 Task: Open bulk delete in "Actions".
Action: Mouse pressed left at (119, 116)
Screenshot: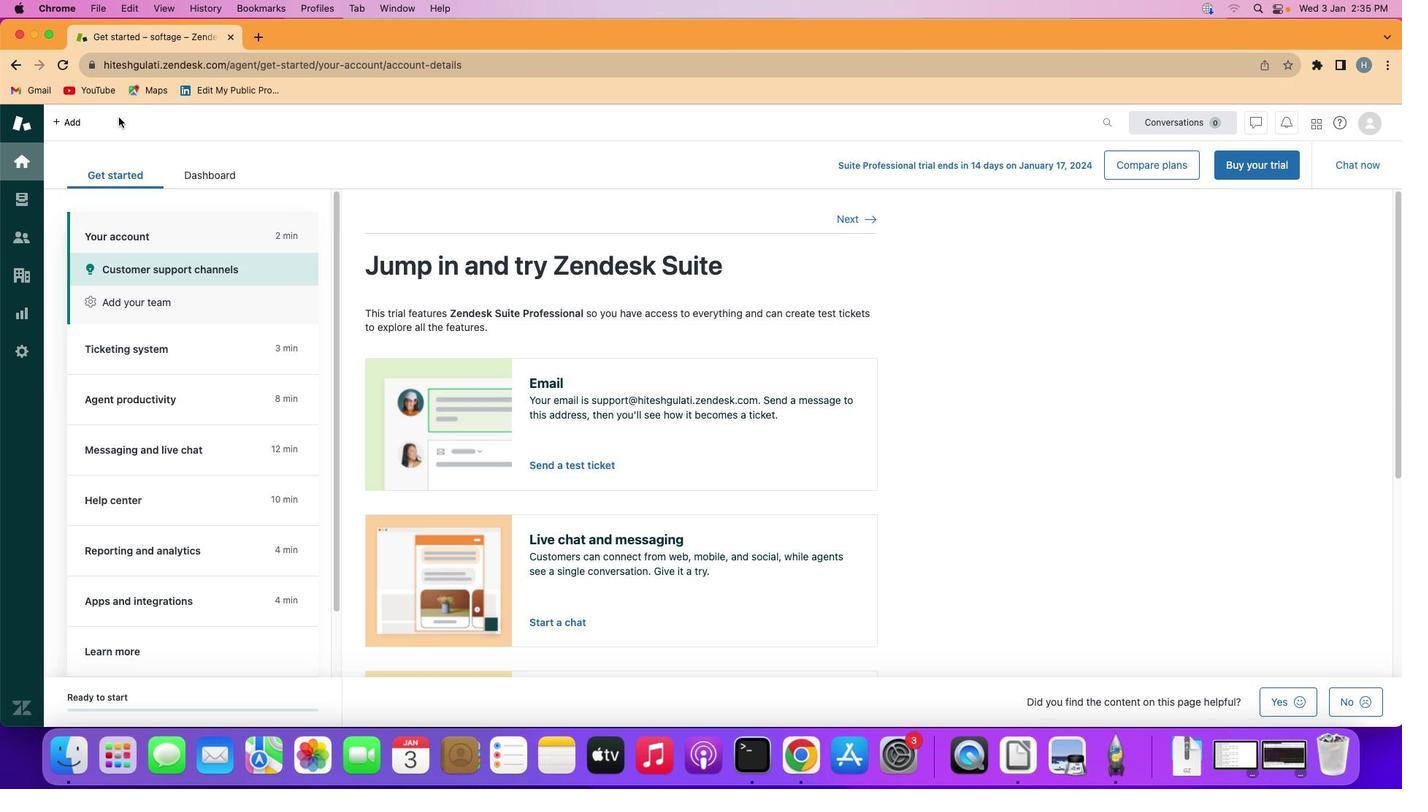 
Action: Mouse moved to (21, 238)
Screenshot: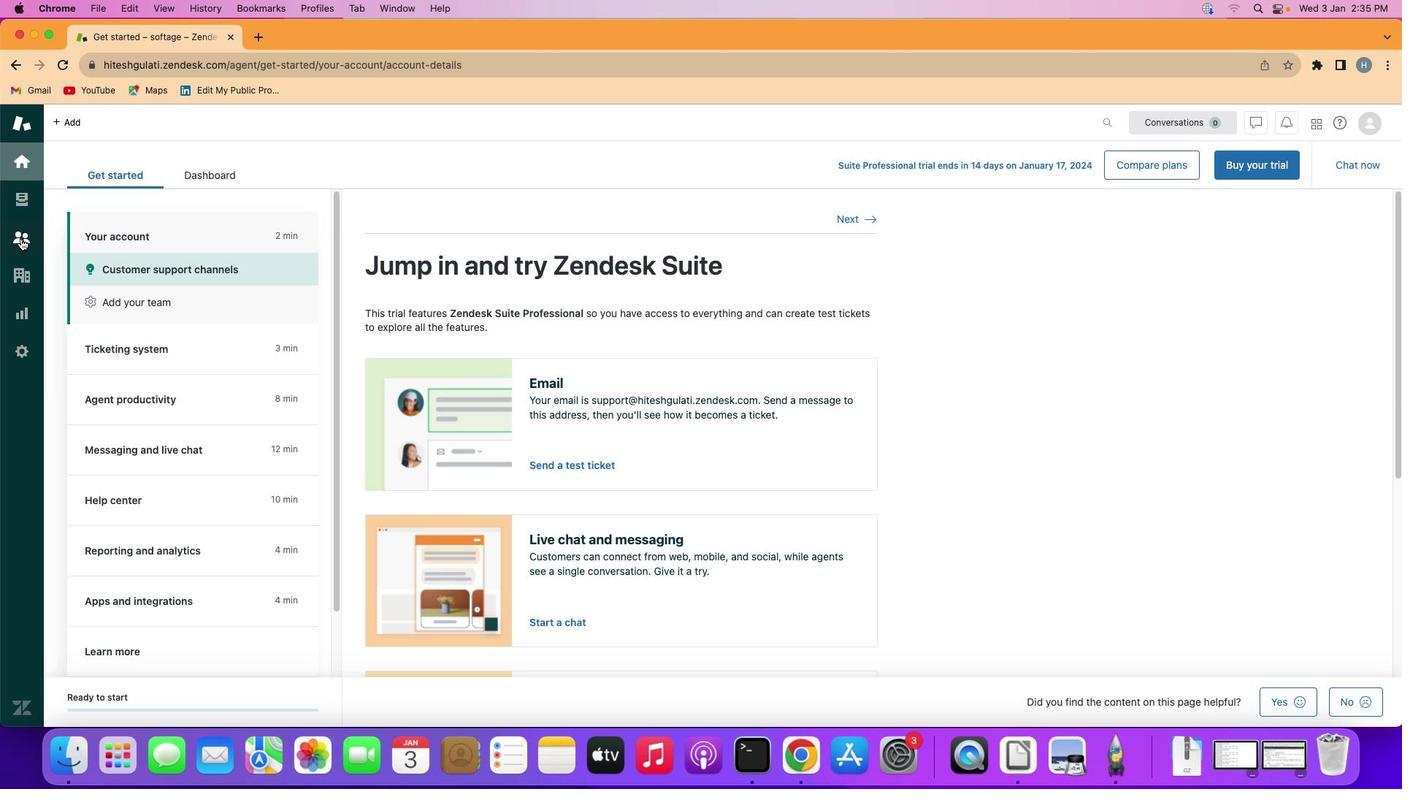 
Action: Mouse pressed left at (21, 238)
Screenshot: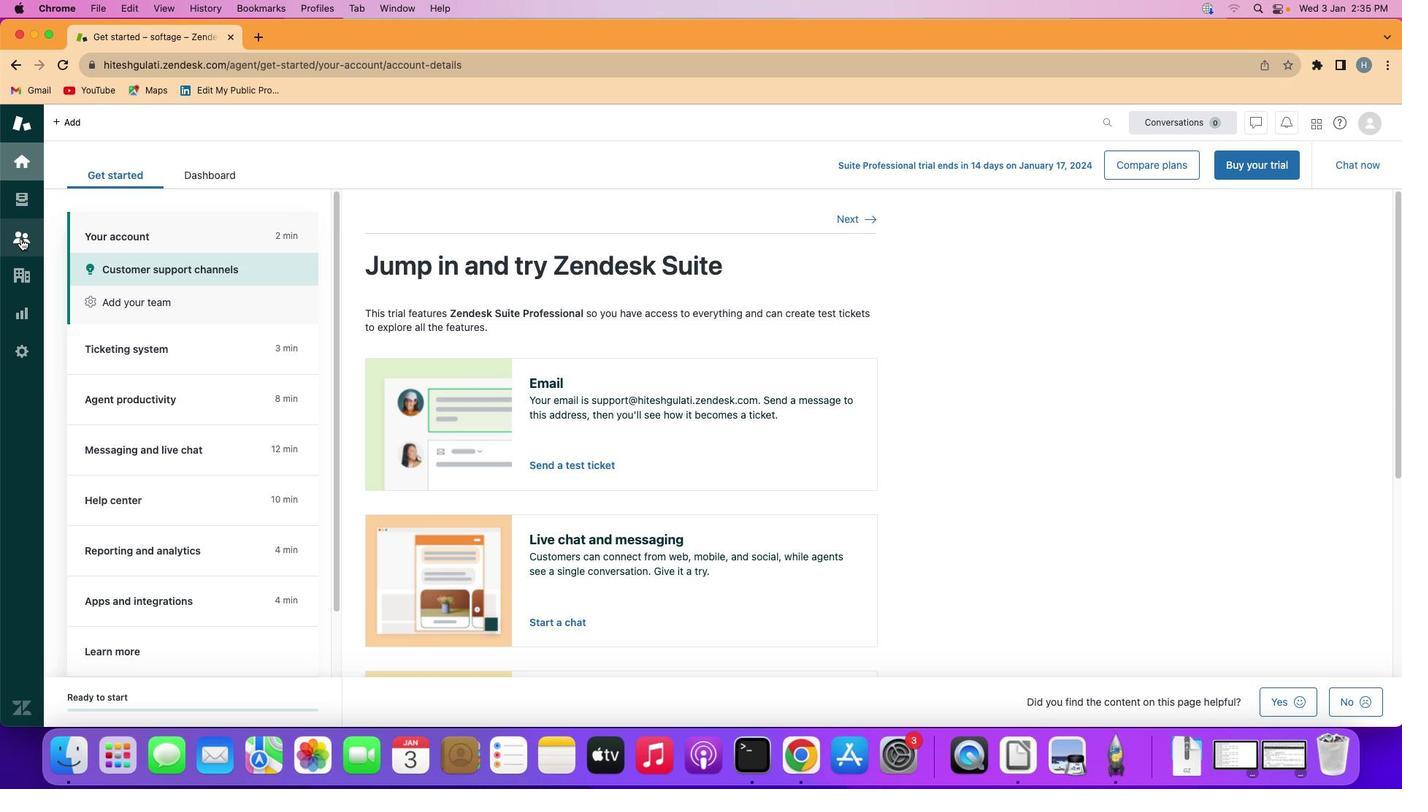 
Action: Mouse moved to (1268, 187)
Screenshot: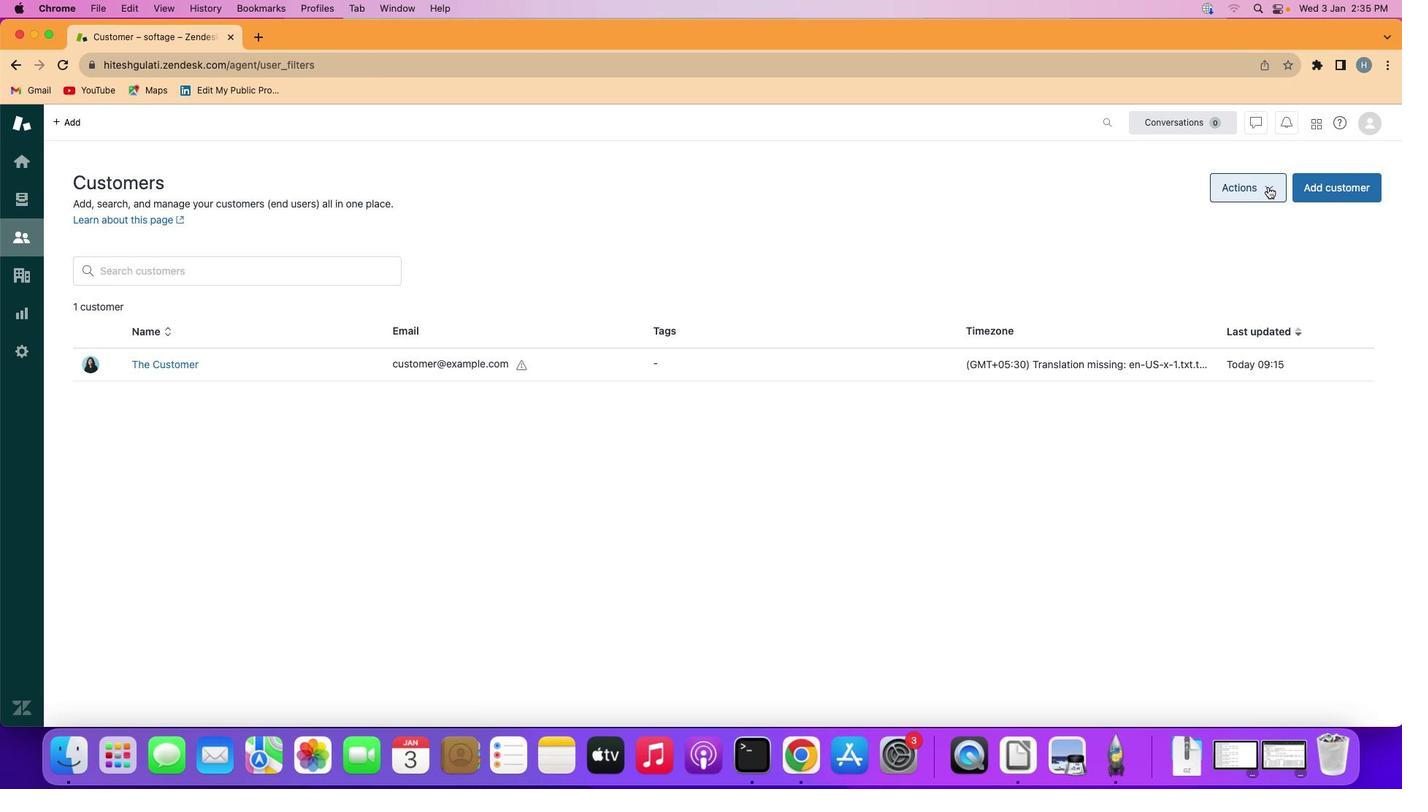 
Action: Mouse pressed left at (1268, 187)
Screenshot: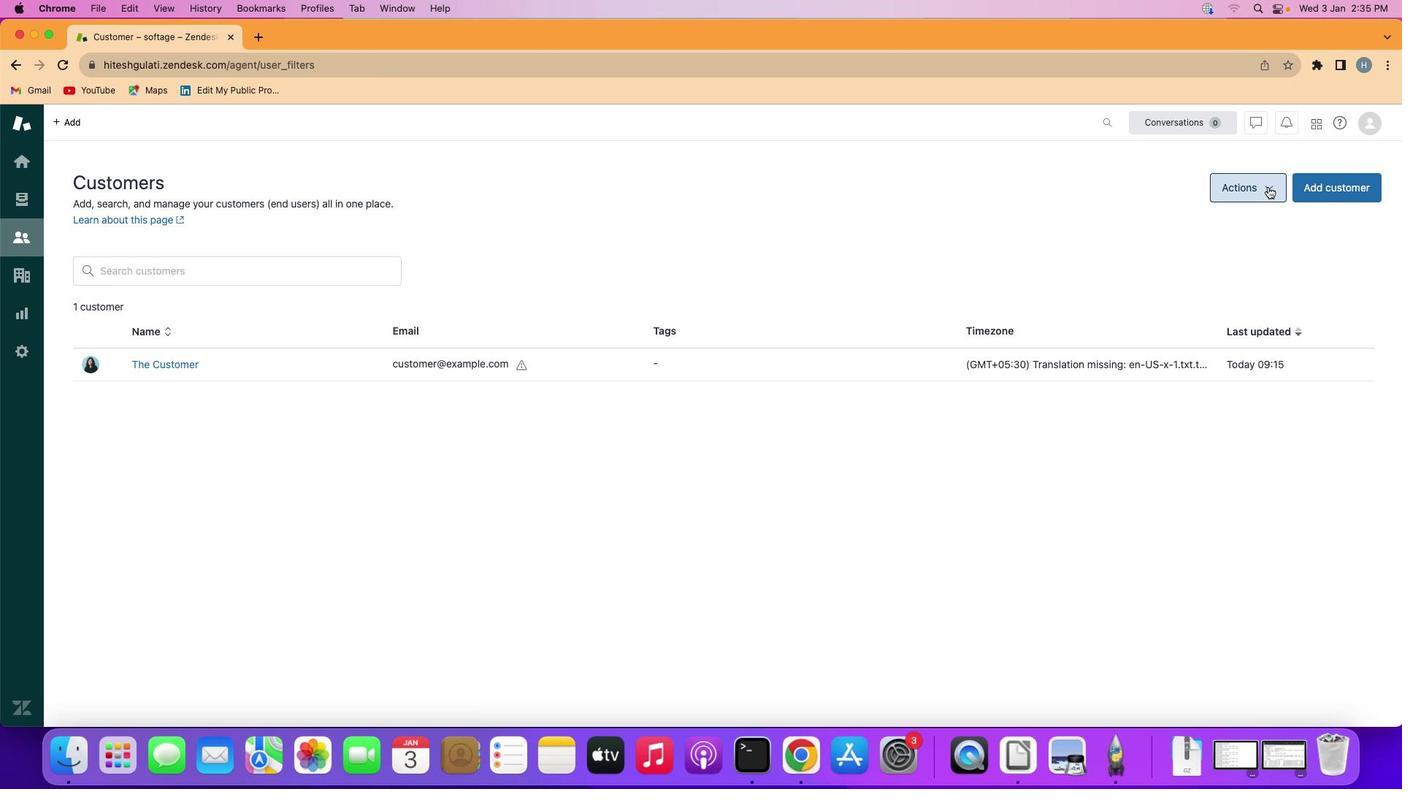 
Action: Mouse moved to (1246, 249)
Screenshot: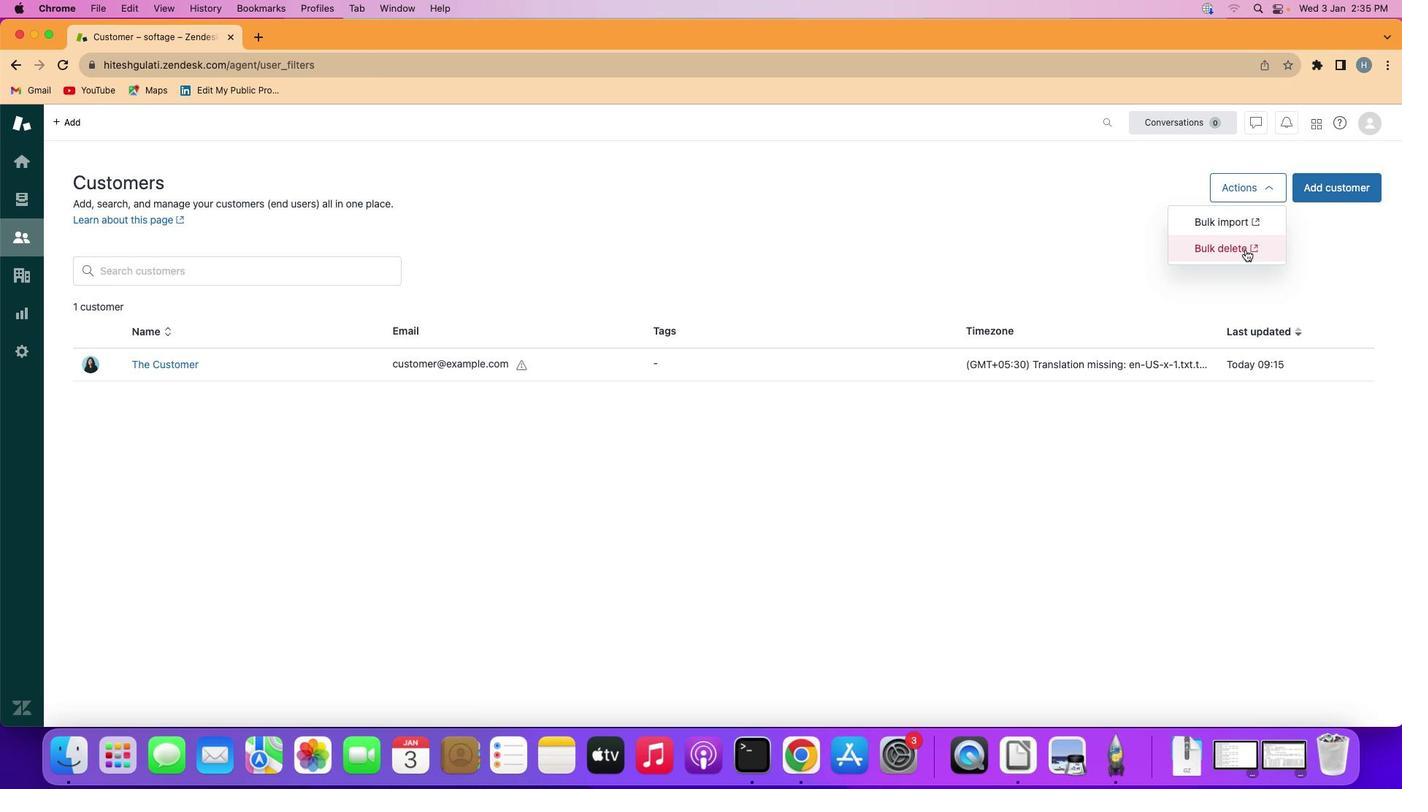 
Action: Mouse pressed left at (1246, 249)
Screenshot: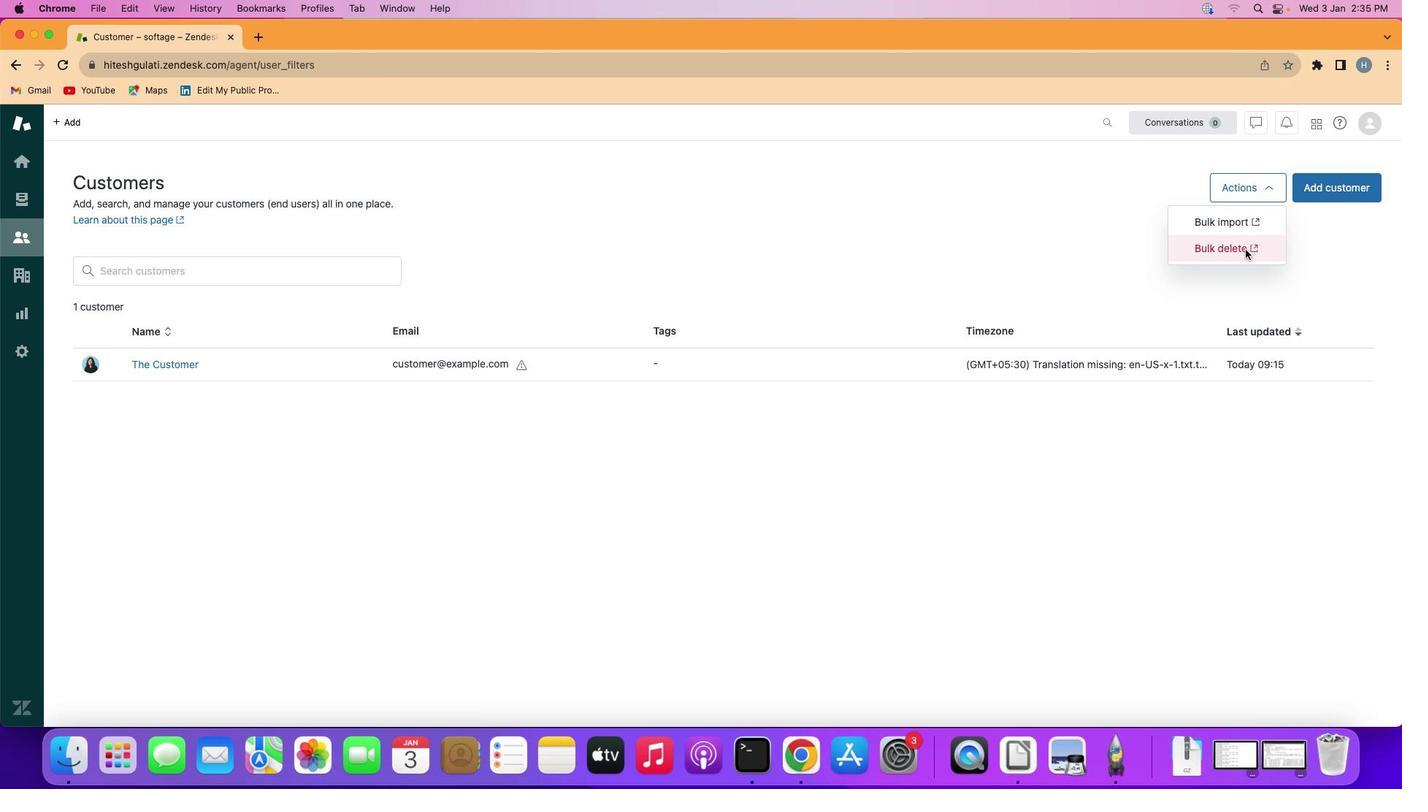 
Action: Mouse moved to (713, 340)
Screenshot: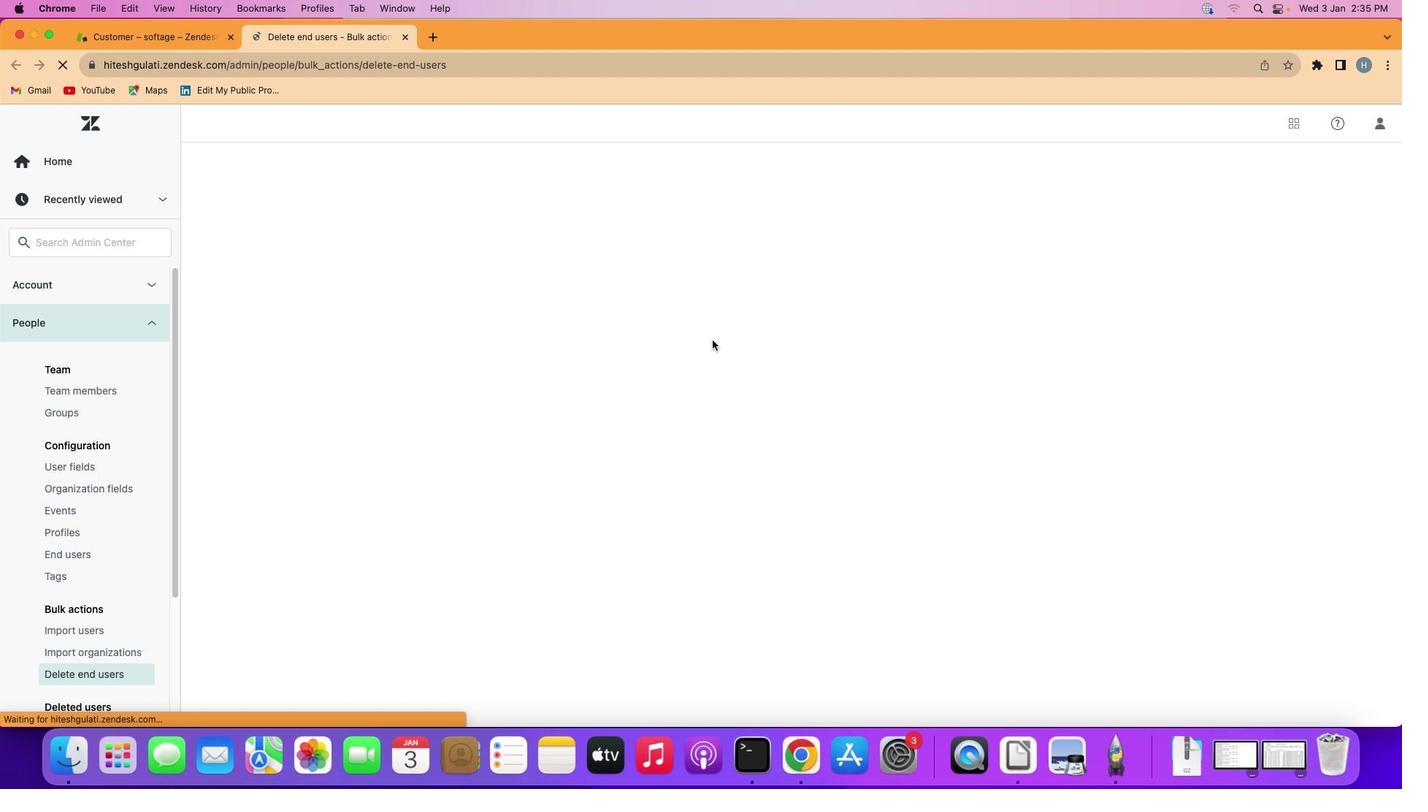 
